 Task: Select the live-preview option in the inline chat mode.
Action: Mouse moved to (19, 654)
Screenshot: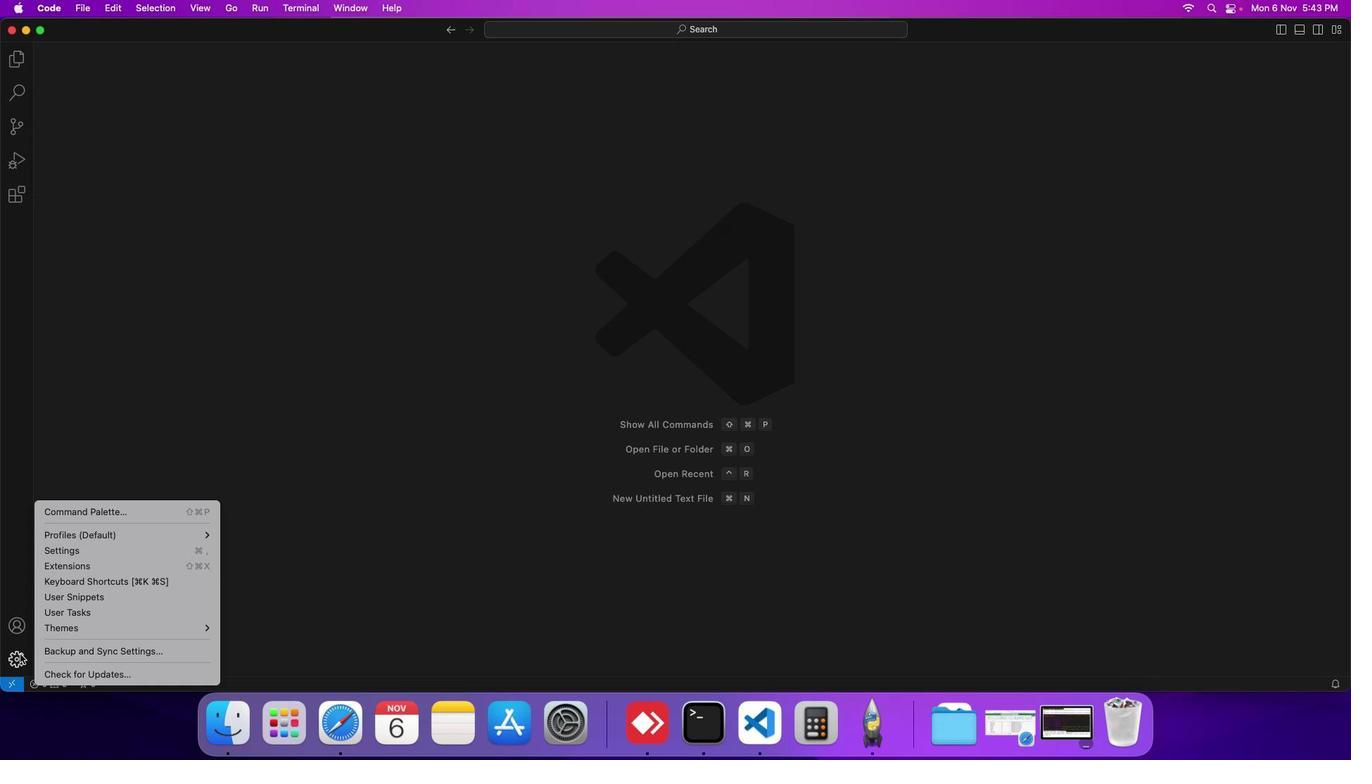 
Action: Mouse pressed left at (19, 654)
Screenshot: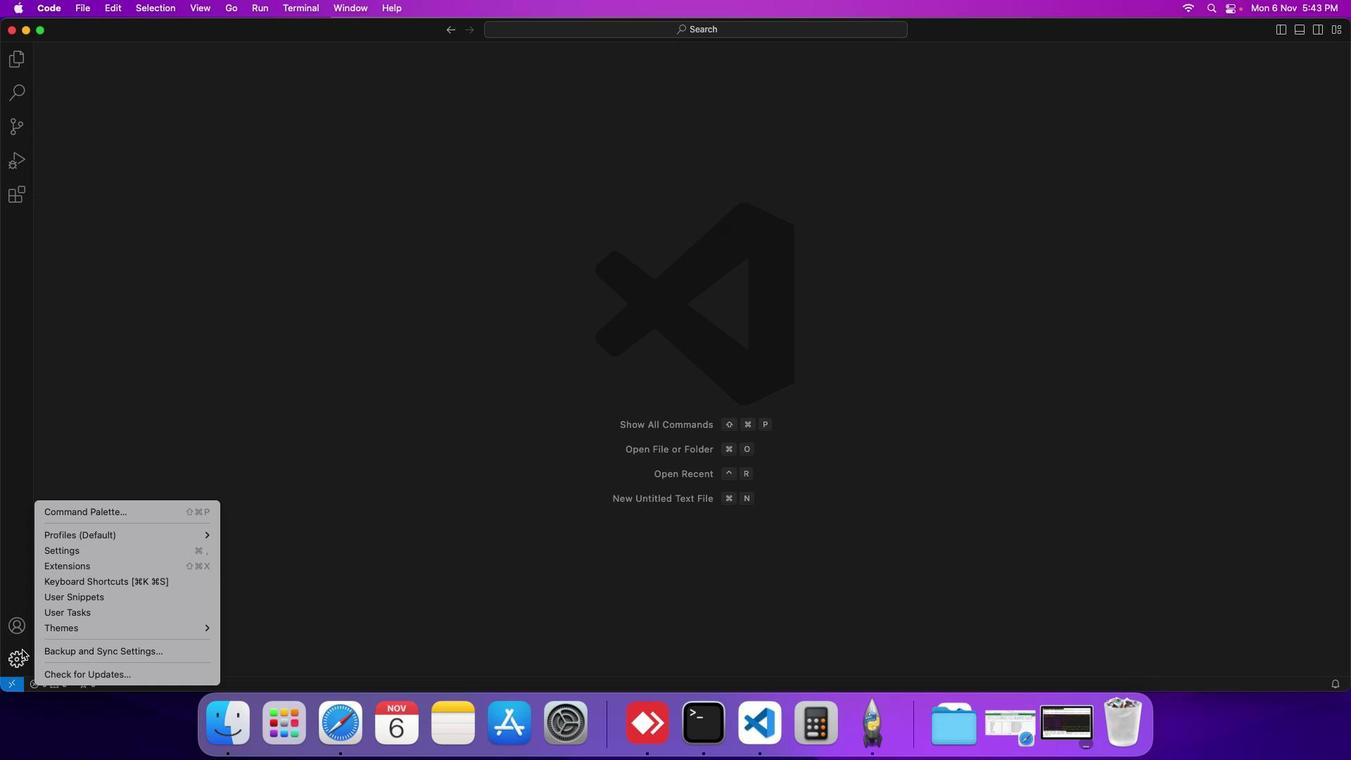 
Action: Mouse moved to (51, 553)
Screenshot: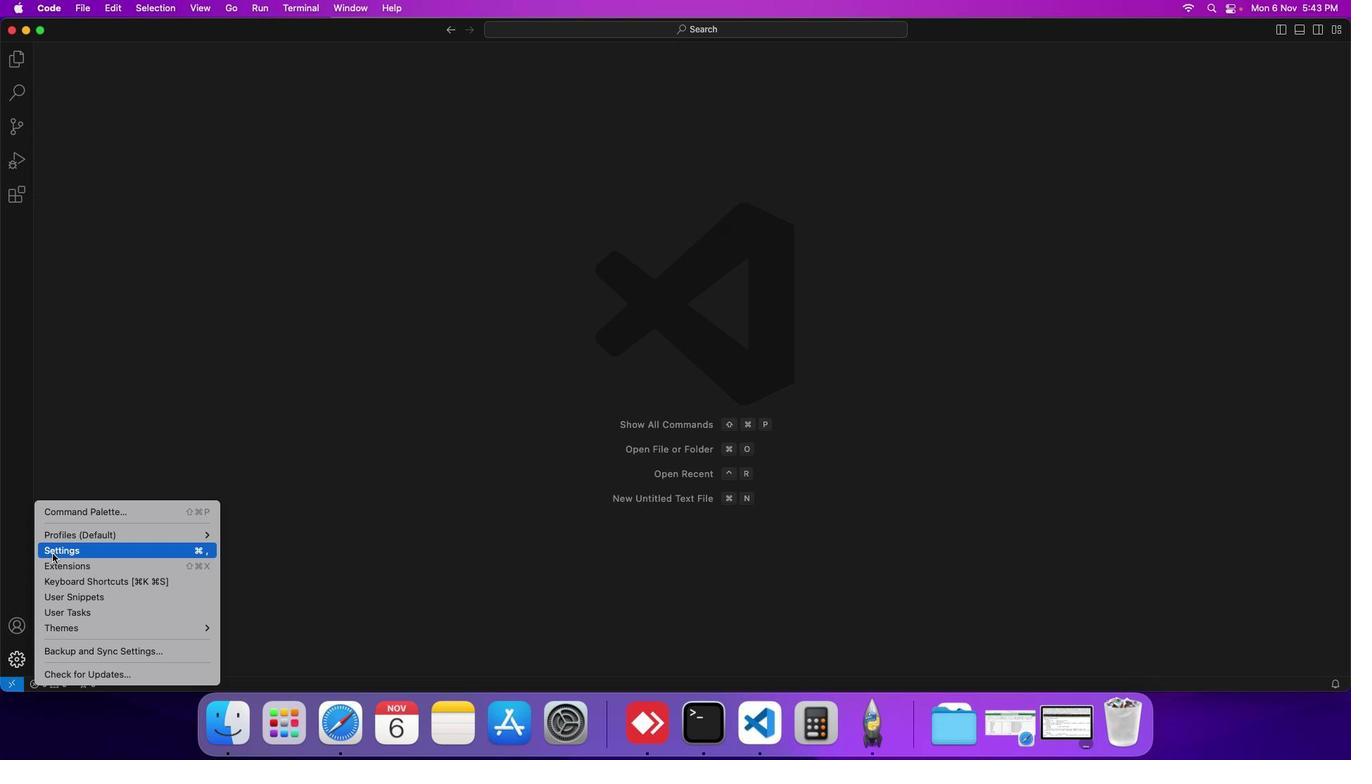 
Action: Mouse pressed left at (51, 553)
Screenshot: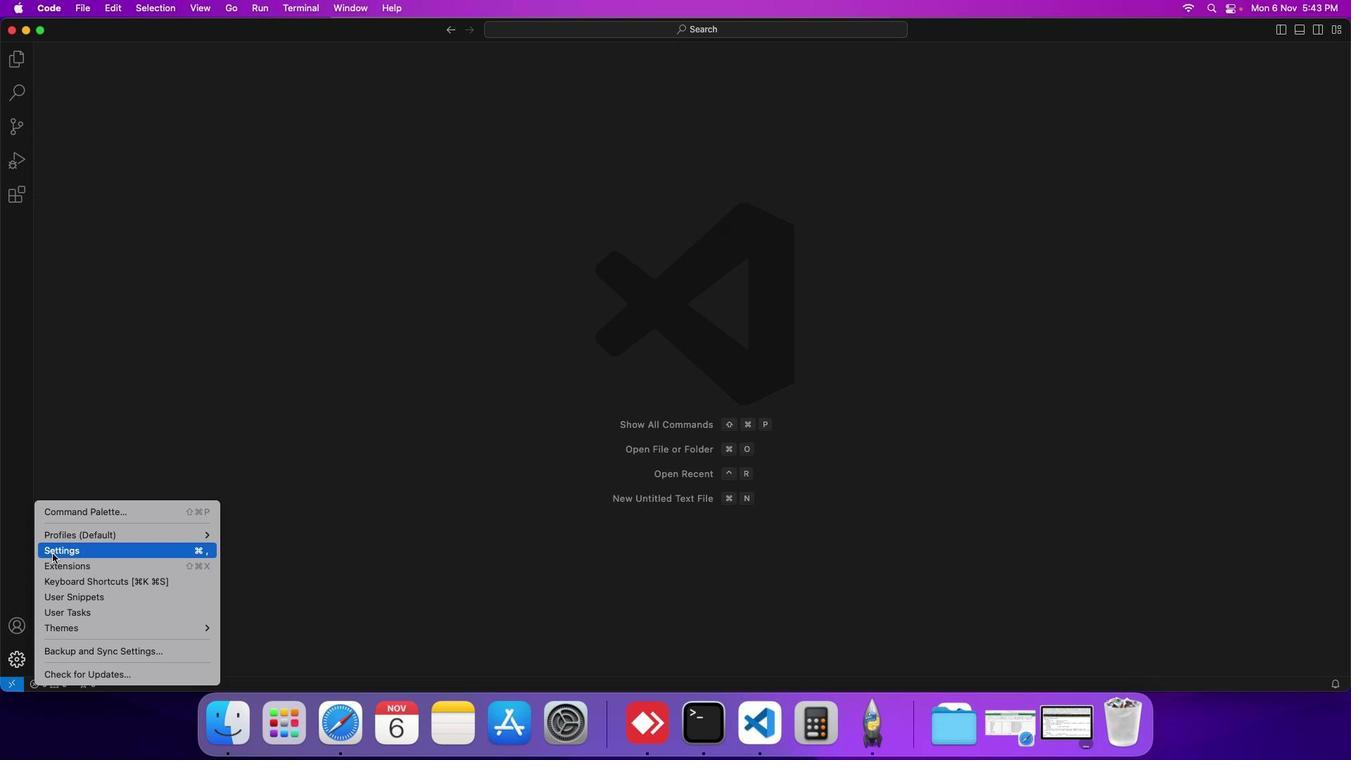 
Action: Mouse moved to (322, 206)
Screenshot: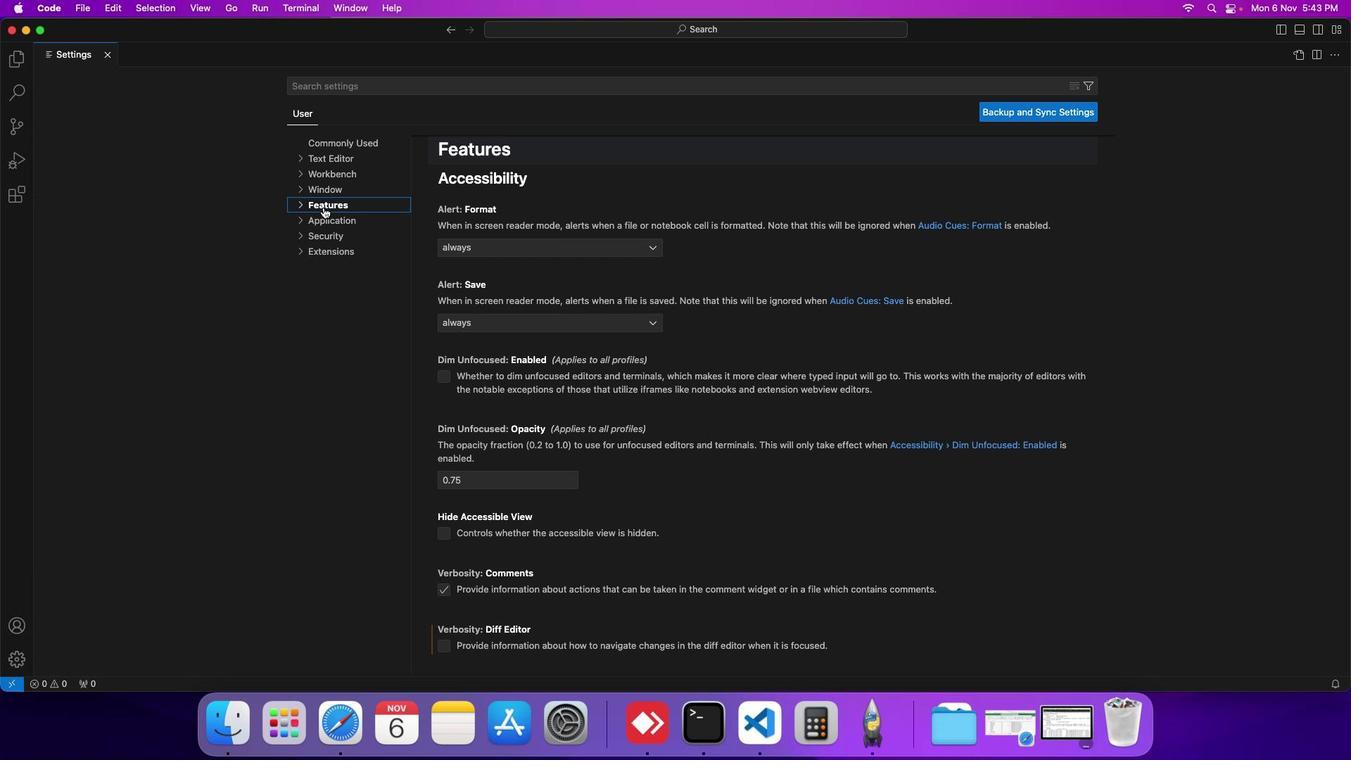 
Action: Mouse pressed left at (322, 206)
Screenshot: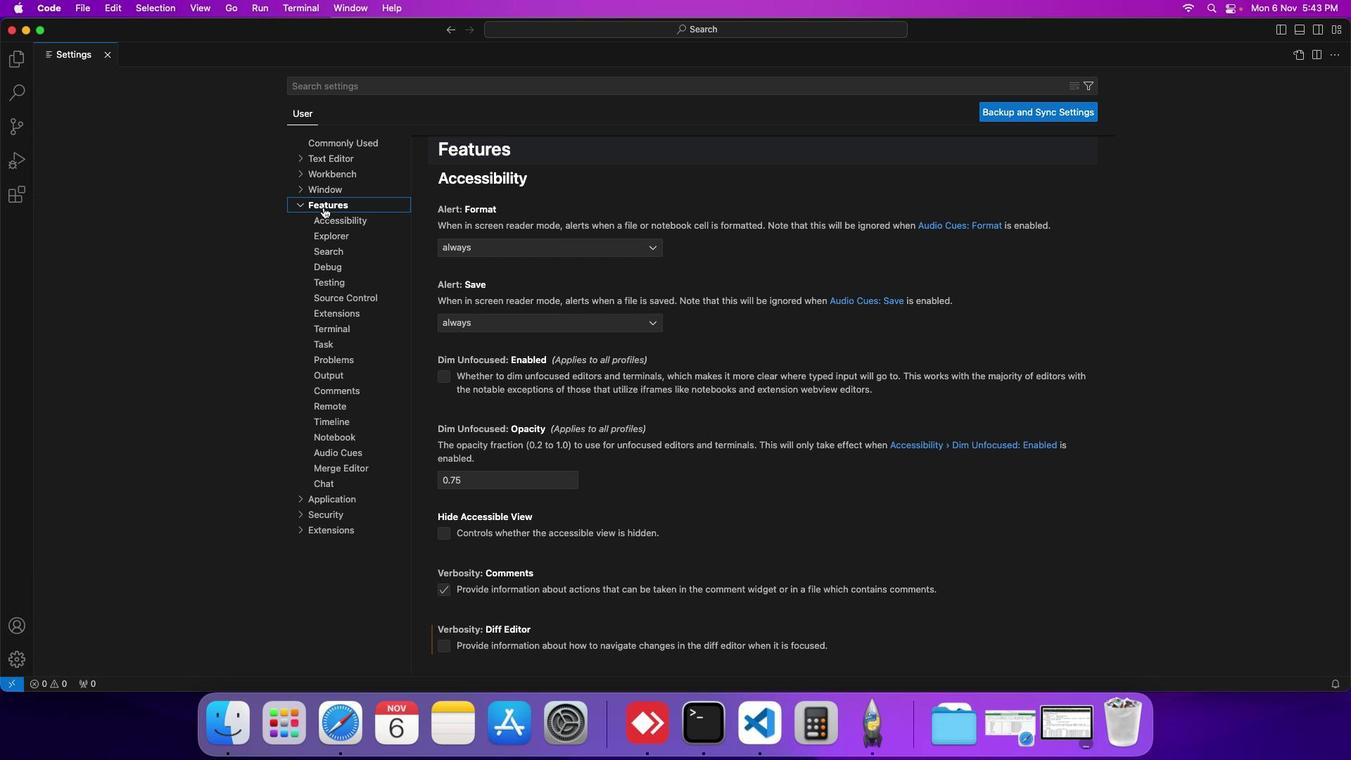 
Action: Mouse moved to (315, 481)
Screenshot: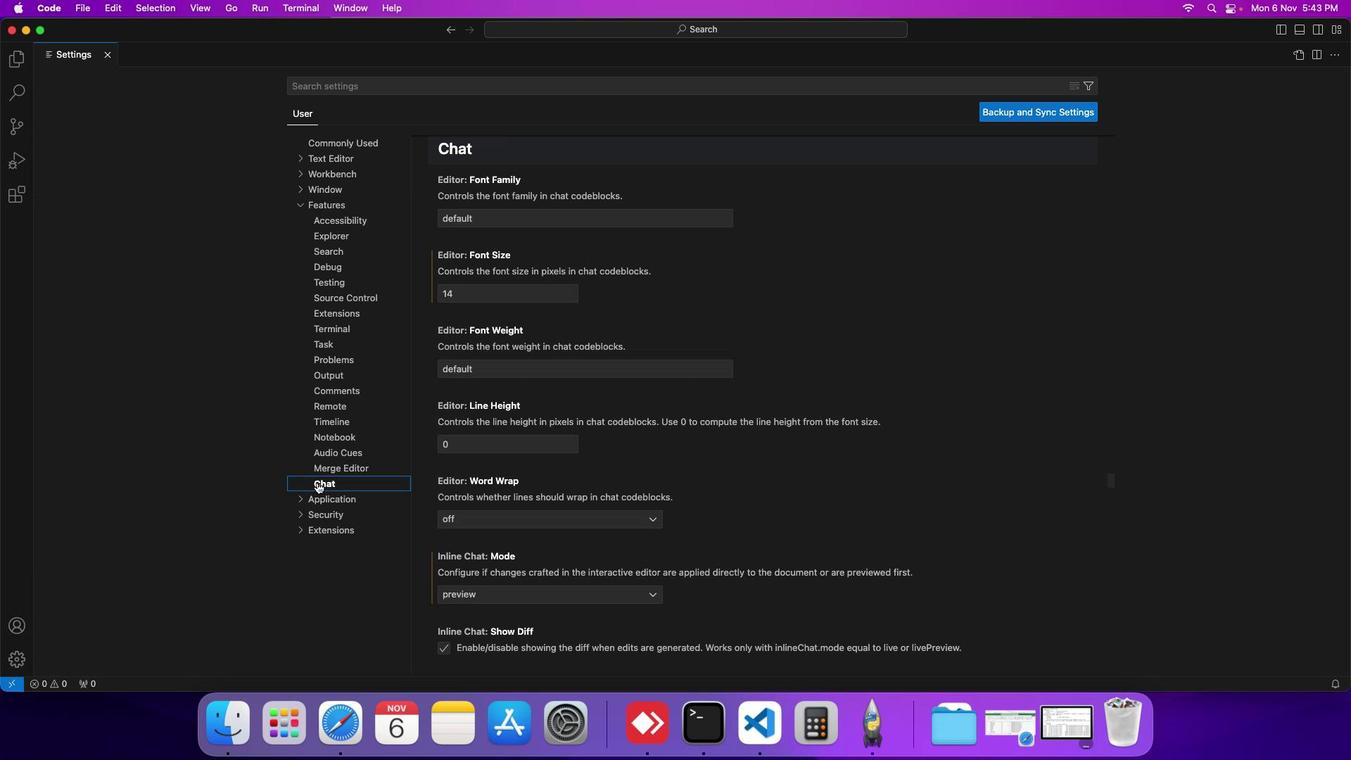 
Action: Mouse pressed left at (315, 481)
Screenshot: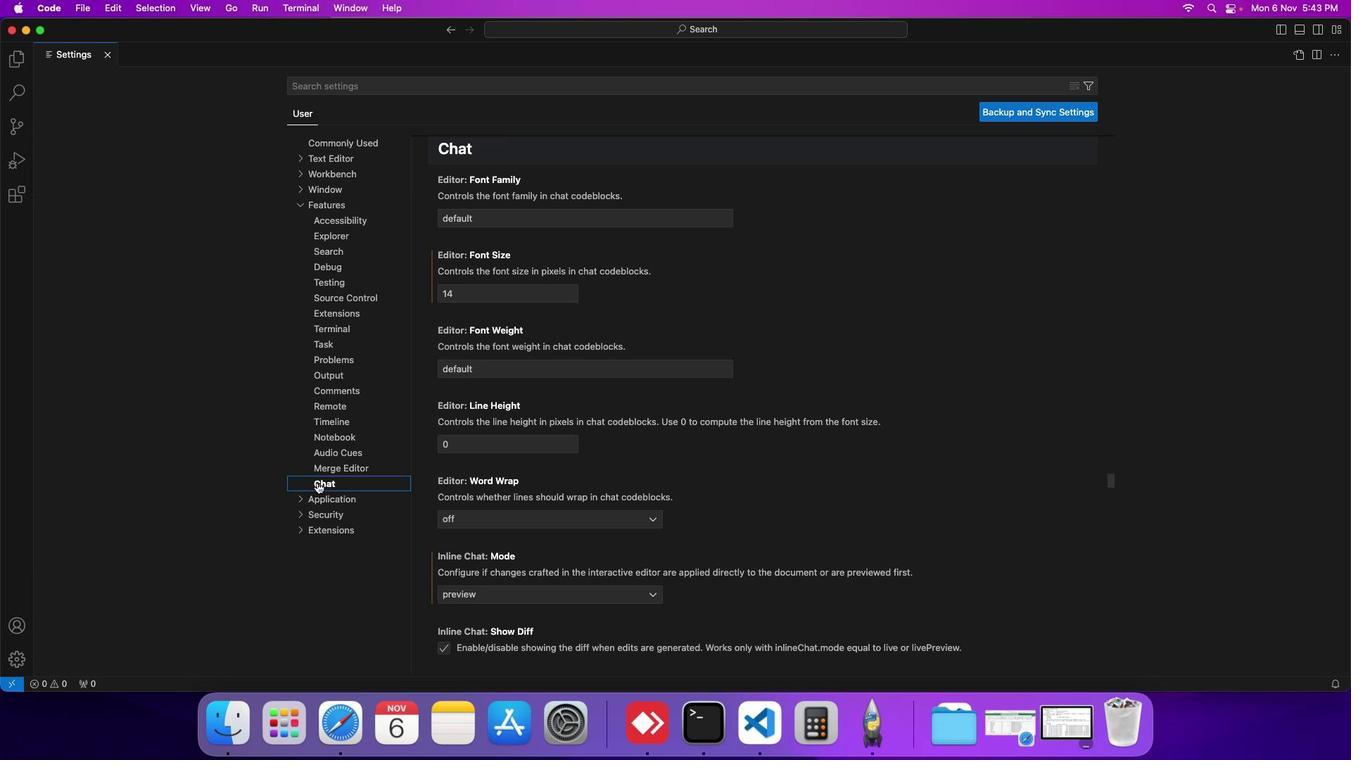 
Action: Mouse moved to (468, 506)
Screenshot: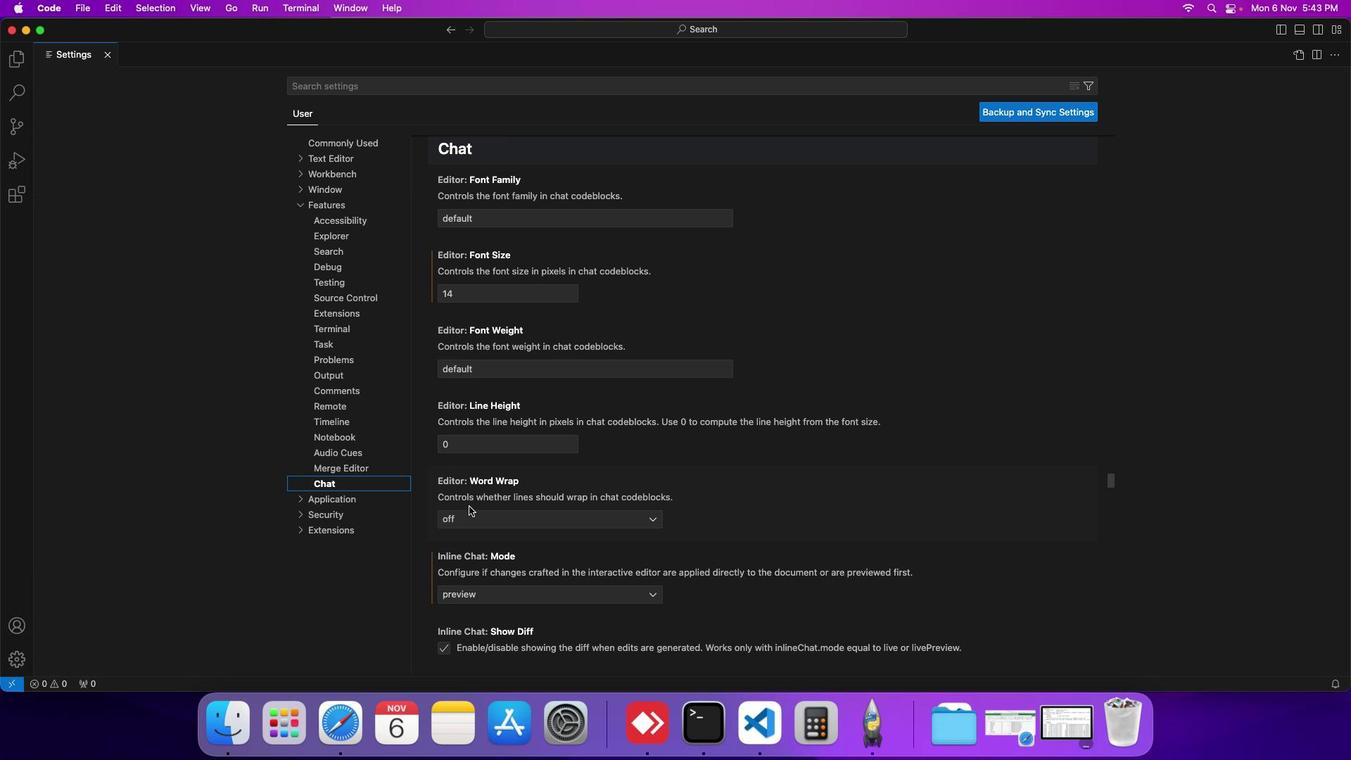 
Action: Mouse scrolled (468, 506) with delta (0, 0)
Screenshot: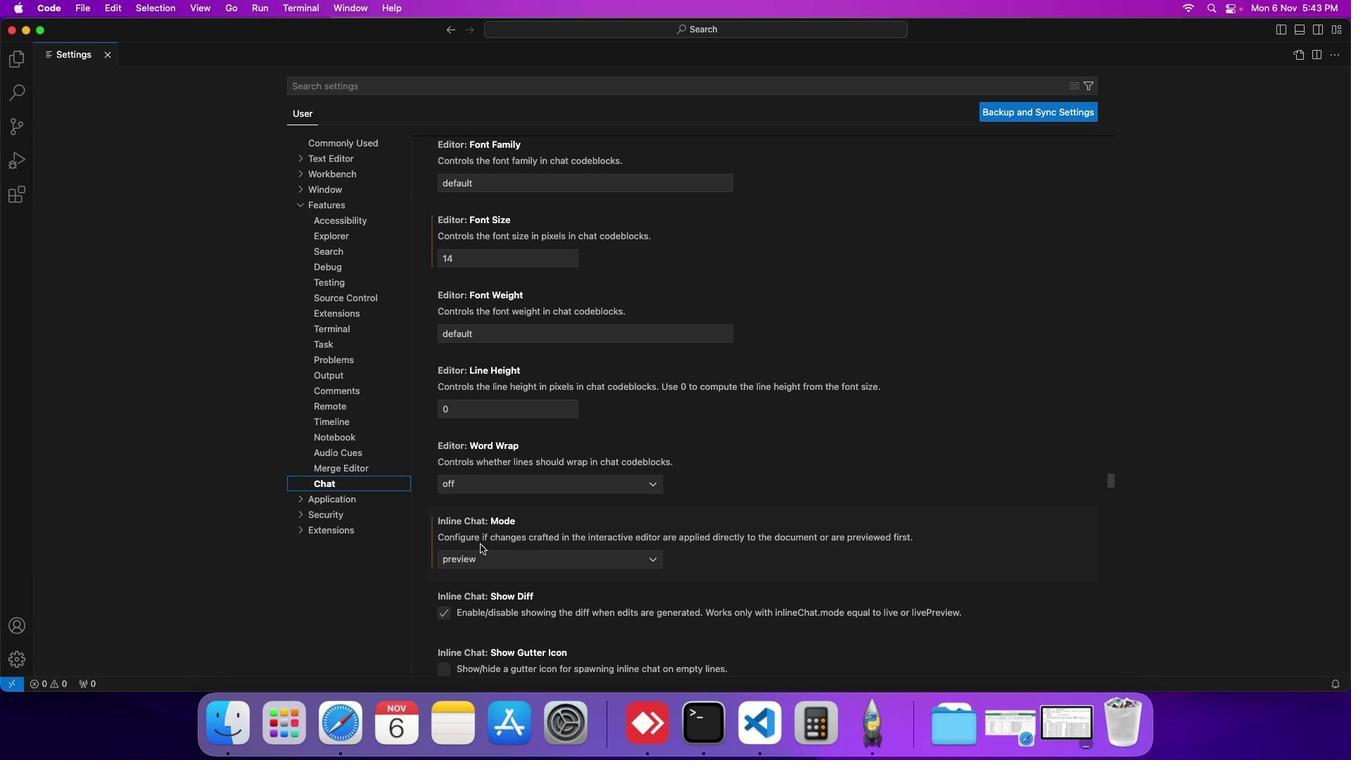 
Action: Mouse moved to (482, 555)
Screenshot: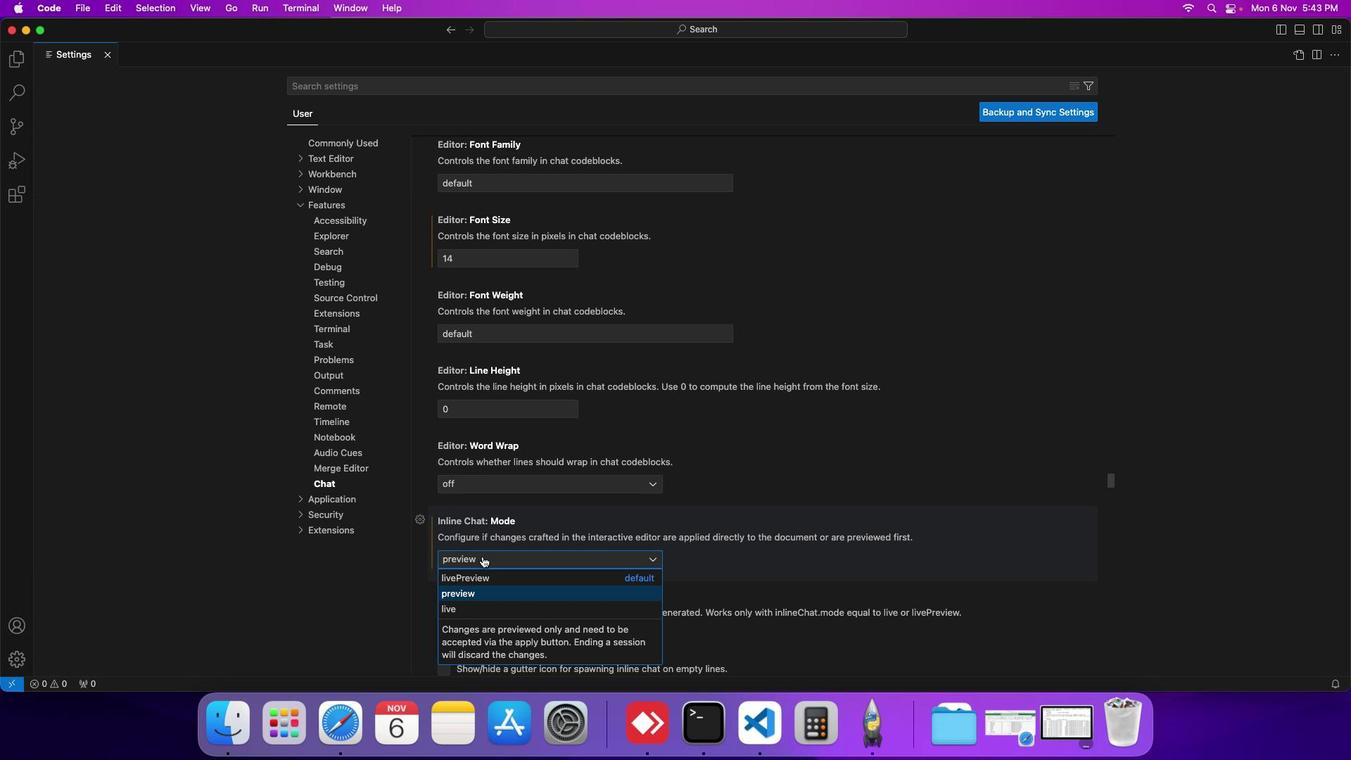 
Action: Mouse pressed left at (482, 555)
Screenshot: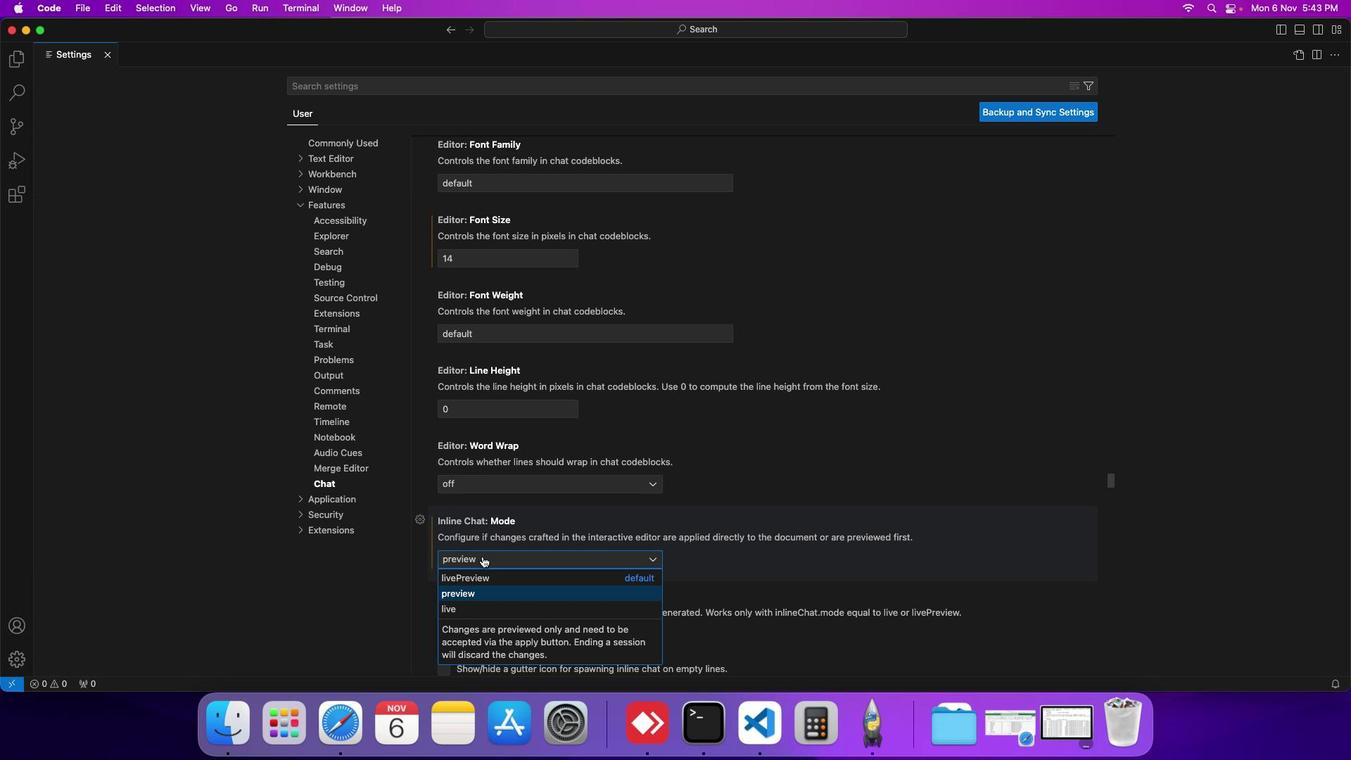 
Action: Mouse moved to (470, 581)
Screenshot: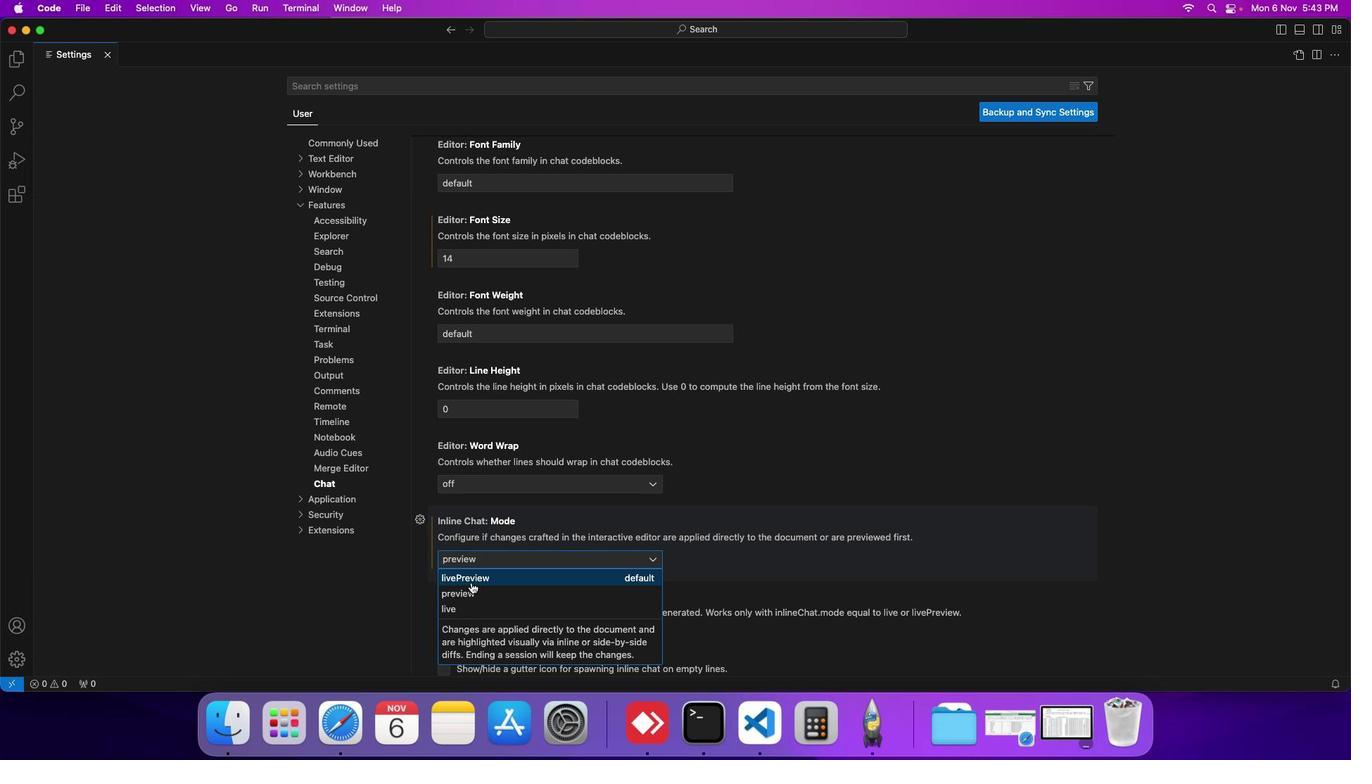 
Action: Mouse pressed left at (470, 581)
Screenshot: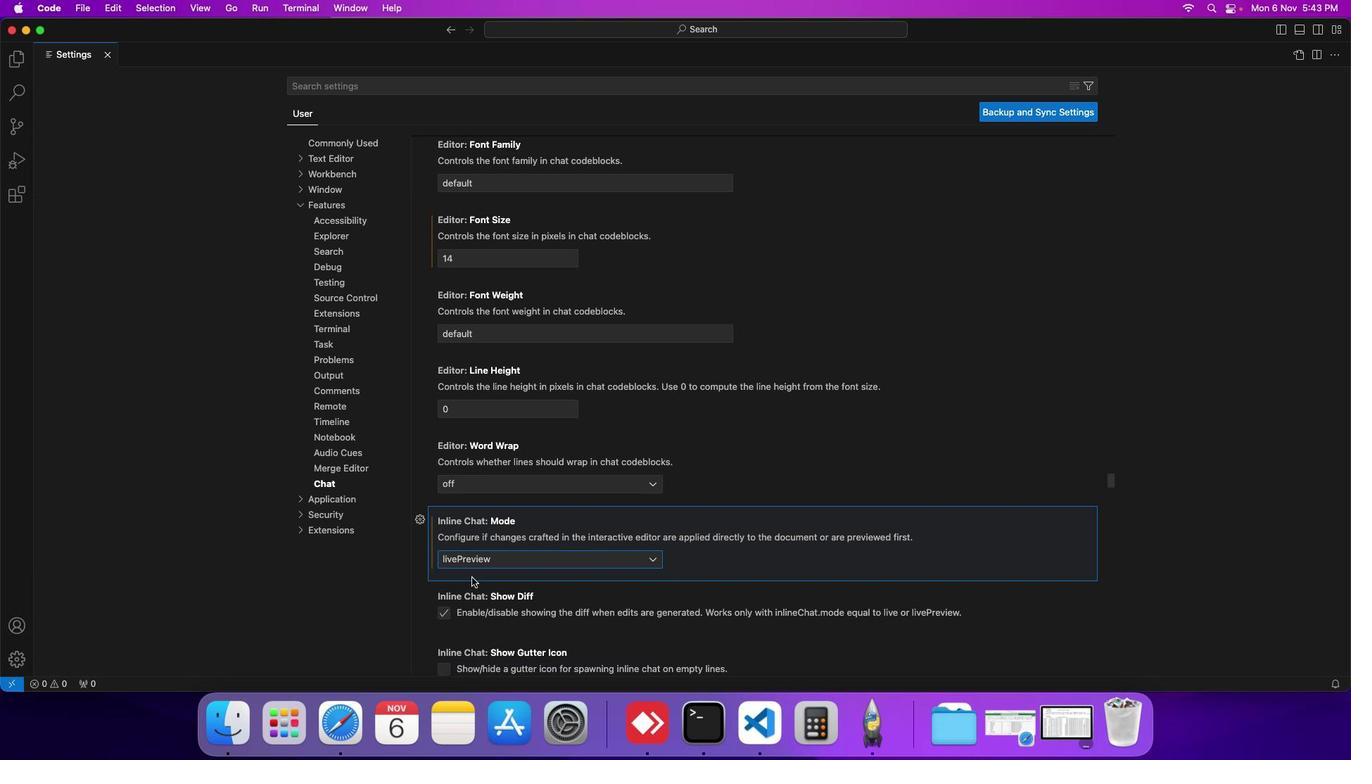 
Action: Mouse moved to (489, 554)
Screenshot: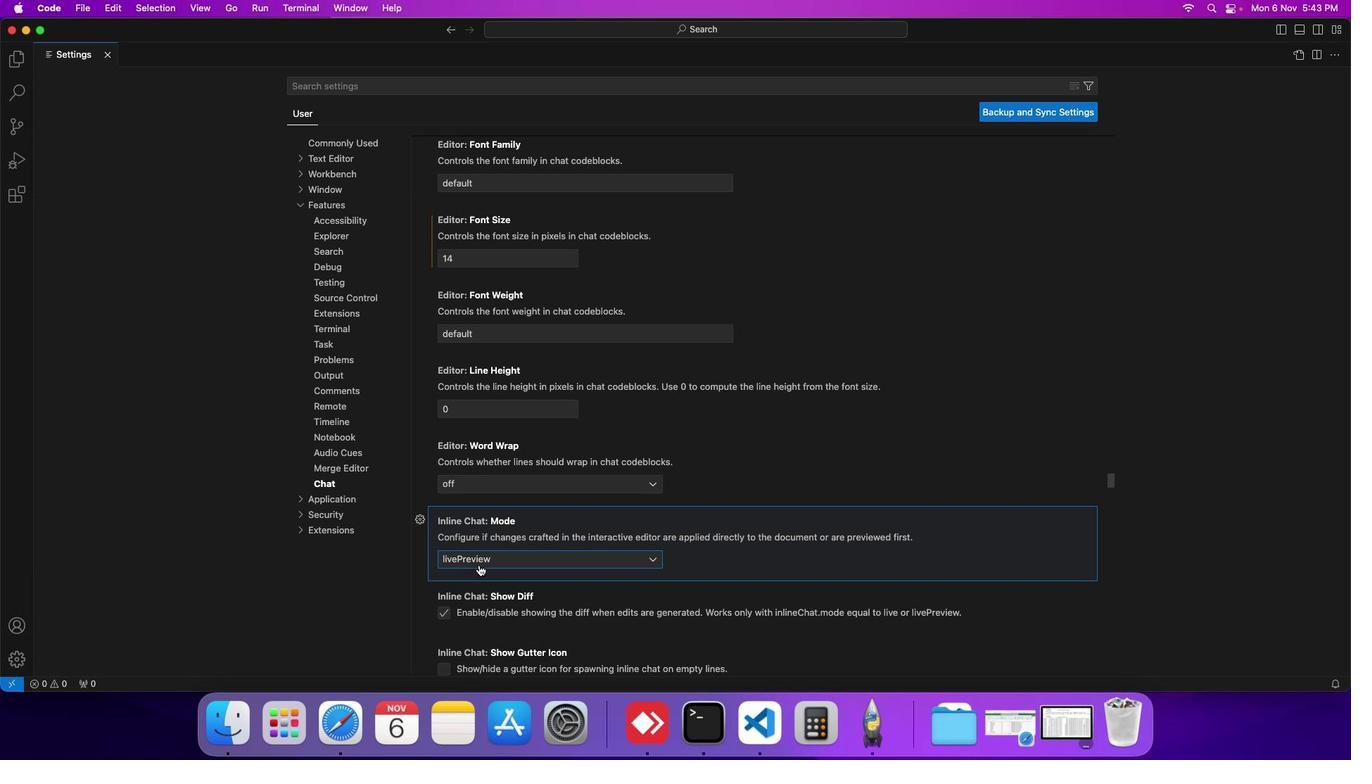 
